 Task: Add a signature Jeffery Brown containing Have a great National Nurses Day, Jeffery Brown to email address softage.2@softage.net and add a folder Test scores
Action: Mouse moved to (463, 368)
Screenshot: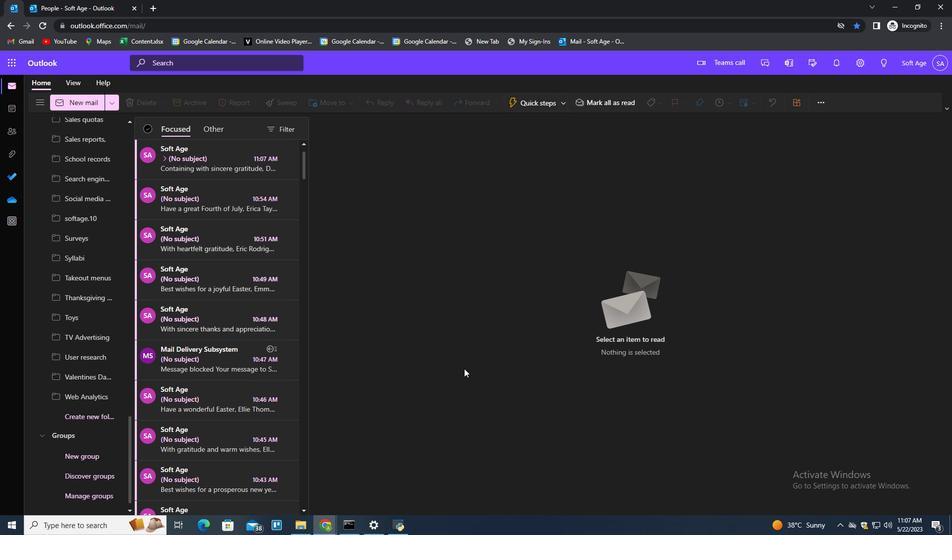 
Action: Mouse scrolled (463, 367) with delta (0, 0)
Screenshot: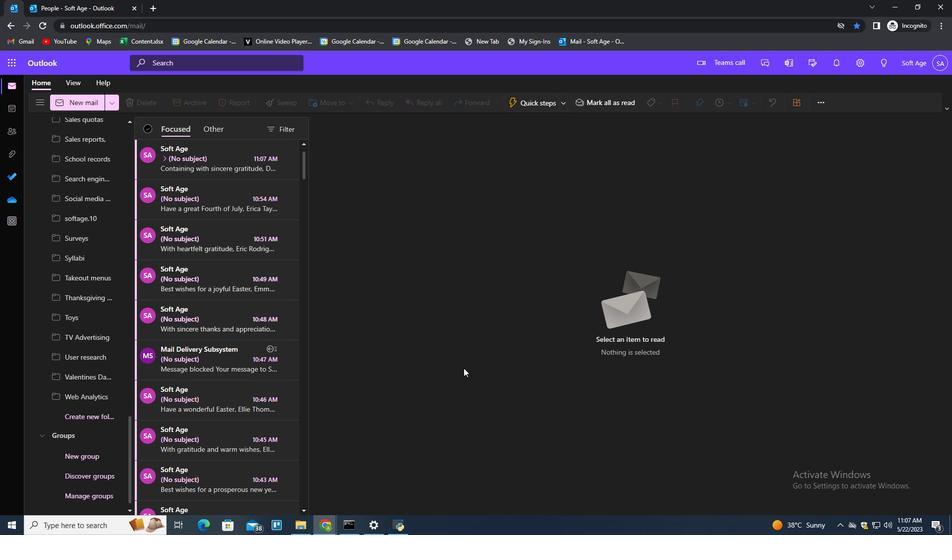 
Action: Mouse moved to (463, 366)
Screenshot: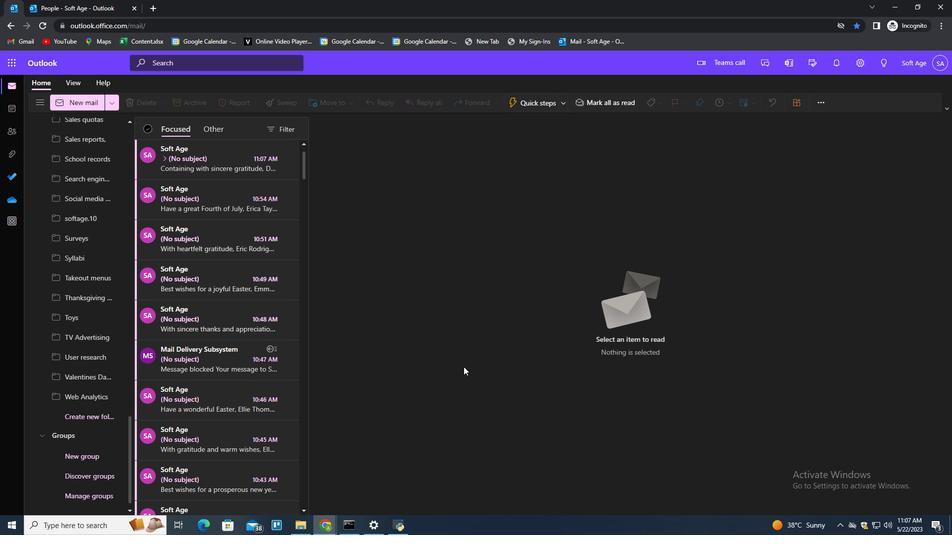 
Action: Key pressed n
Screenshot: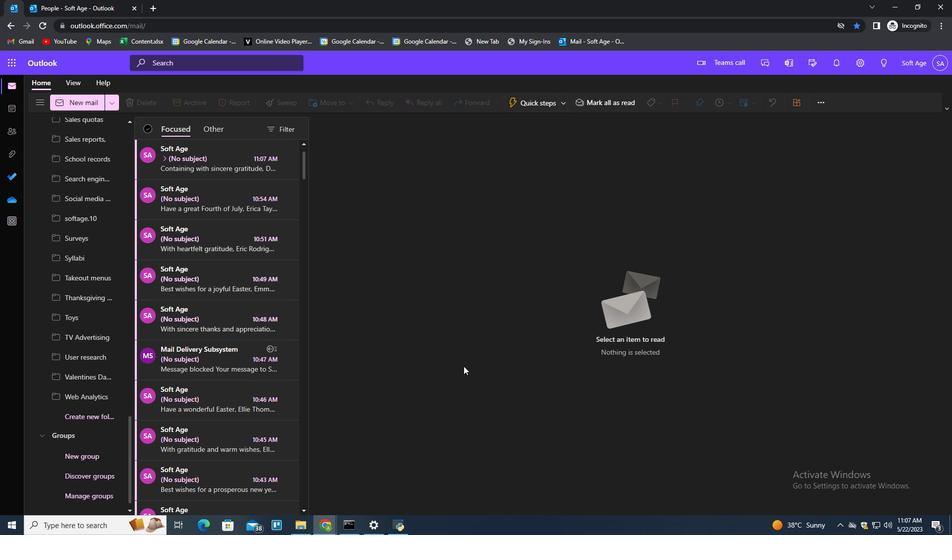 
Action: Mouse moved to (670, 103)
Screenshot: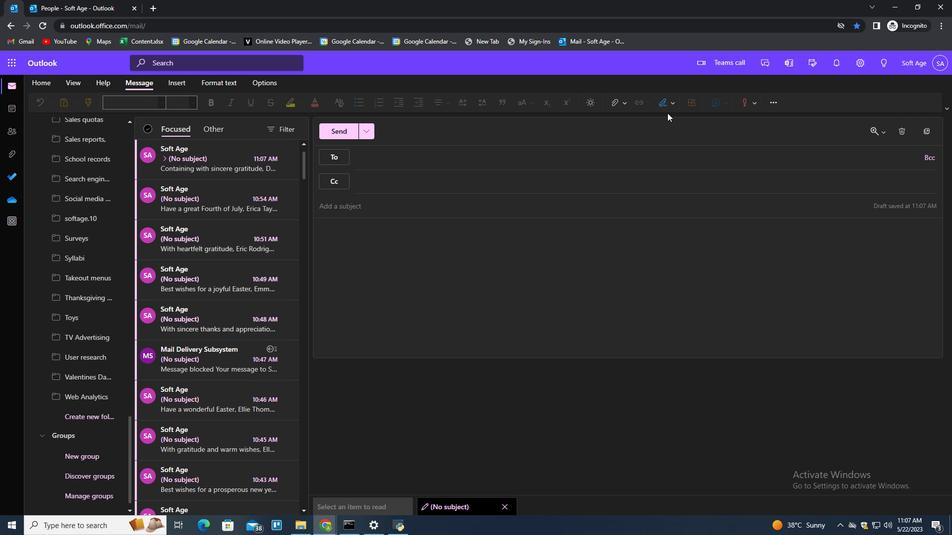 
Action: Mouse pressed left at (670, 103)
Screenshot: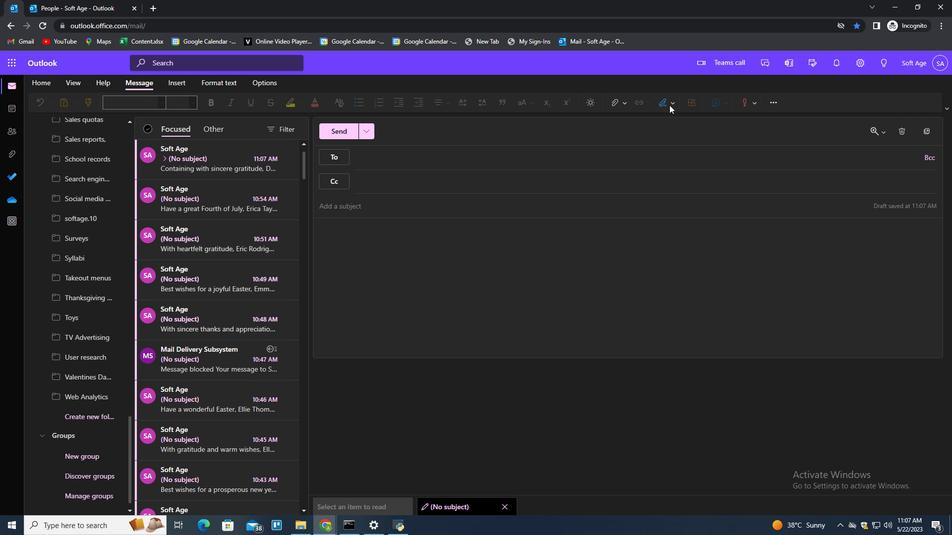 
Action: Mouse moved to (654, 139)
Screenshot: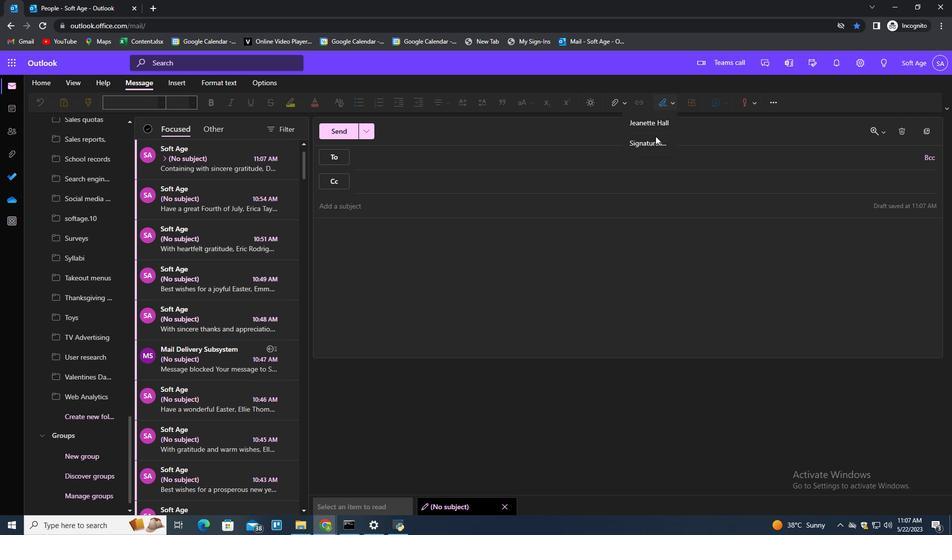 
Action: Mouse pressed left at (654, 139)
Screenshot: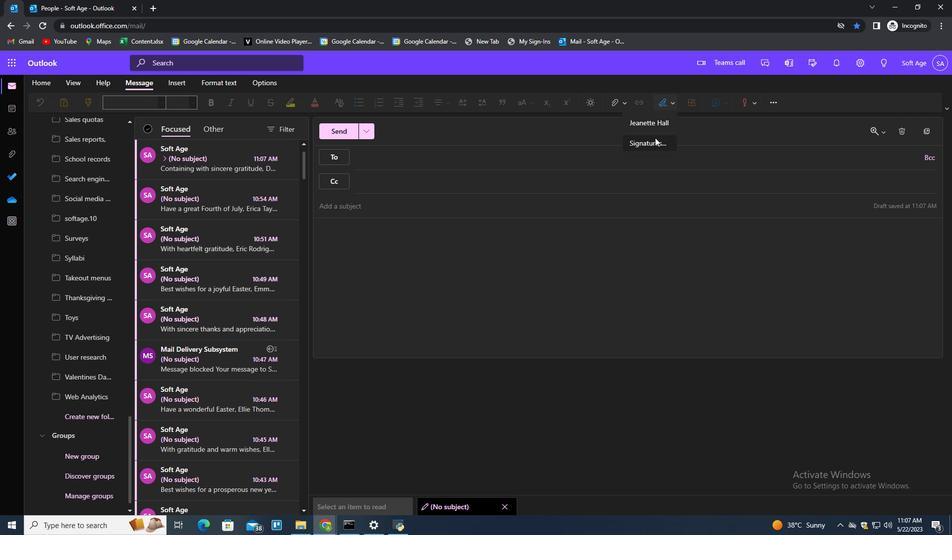
Action: Mouse moved to (677, 186)
Screenshot: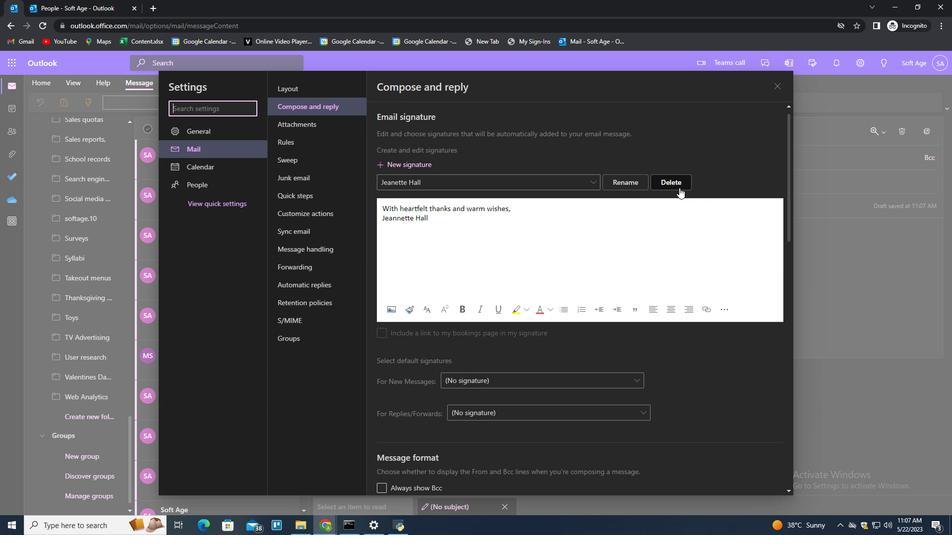 
Action: Mouse pressed left at (677, 186)
Screenshot: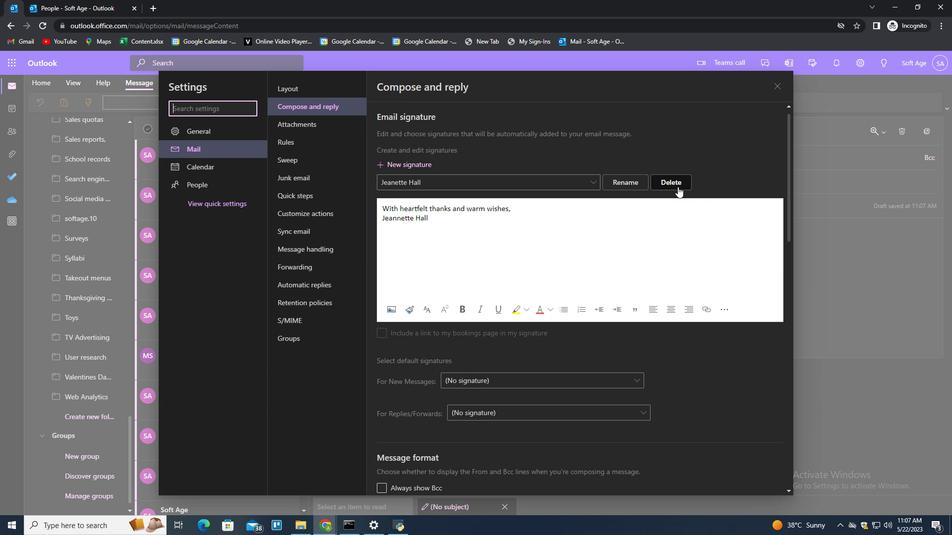 
Action: Mouse moved to (684, 185)
Screenshot: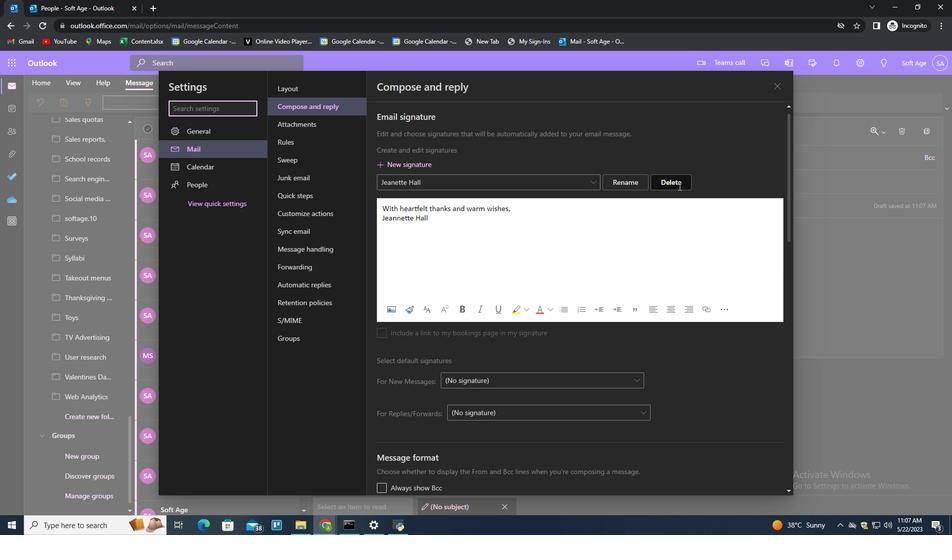 
Action: Mouse pressed left at (684, 185)
Screenshot: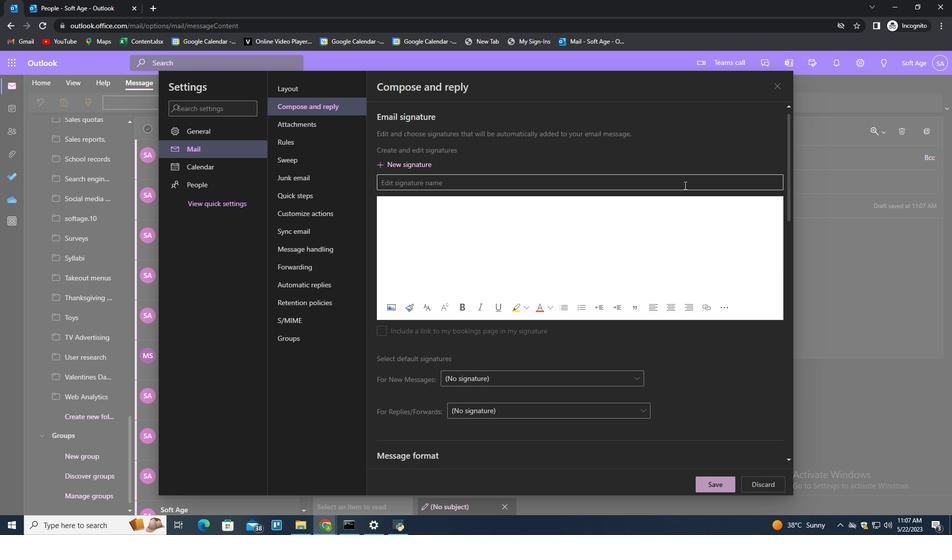 
Action: Key pressed <Key.shift>Brown<Key.space><Key.page_up><Key.home><Key.shift>Jeffery<Key.space><Key.tab><Key.shift>Have<Key.space>a<Key.space>great<Key.space><Key.shift>Natinal<Key.space><Key.shift>Nre<Key.backspace><Key.backspace><Key.backspace><Key.backspace><Key.backspace><Key.backspace><Key.backspace>onal<Key.space><Key.shift><Key.shift><Key.shift><Key.shift><Key.shift><Key.shift><Key.shift><Key.shift><Key.shift><Key.shift><Key.shift><Key.shift>Nurses<Key.space><Key.shift>Day,<Key.shift_r><Key.enter><Key.shift>Jeffery<Key.space><Key.shift>Brown
Screenshot: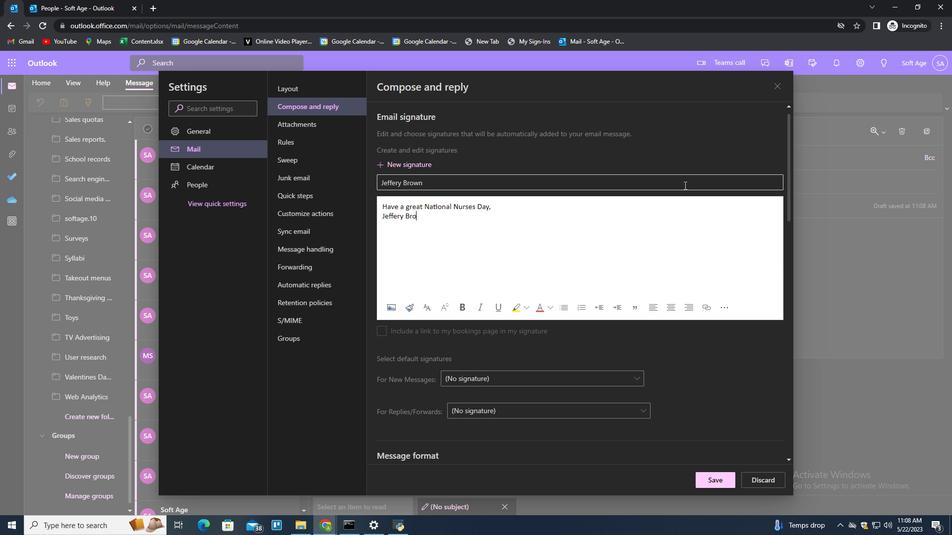 
Action: Mouse moved to (714, 480)
Screenshot: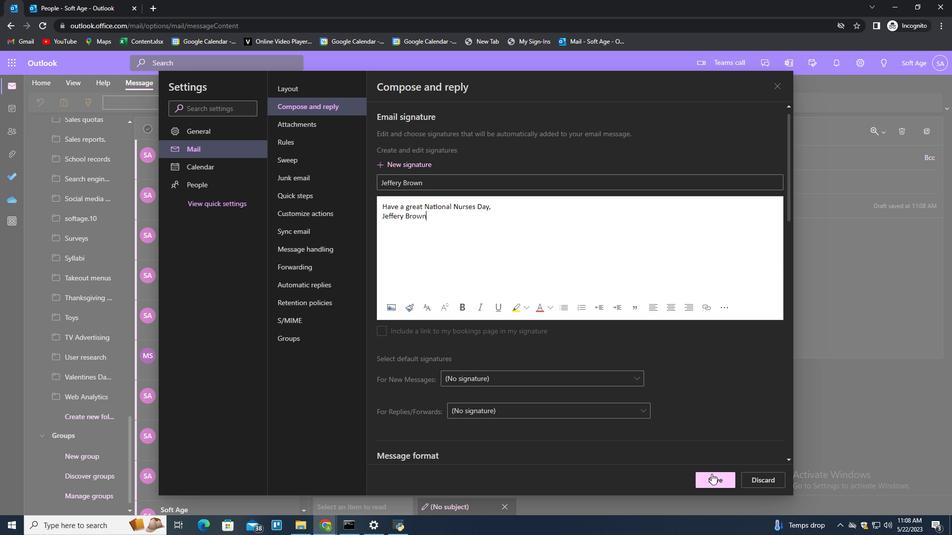 
Action: Mouse pressed left at (714, 480)
Screenshot: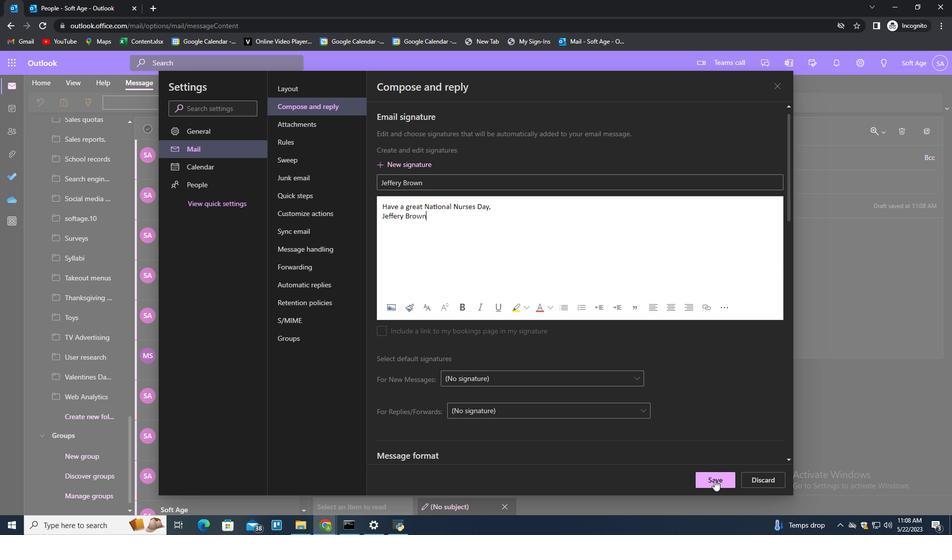 
Action: Mouse moved to (823, 262)
Screenshot: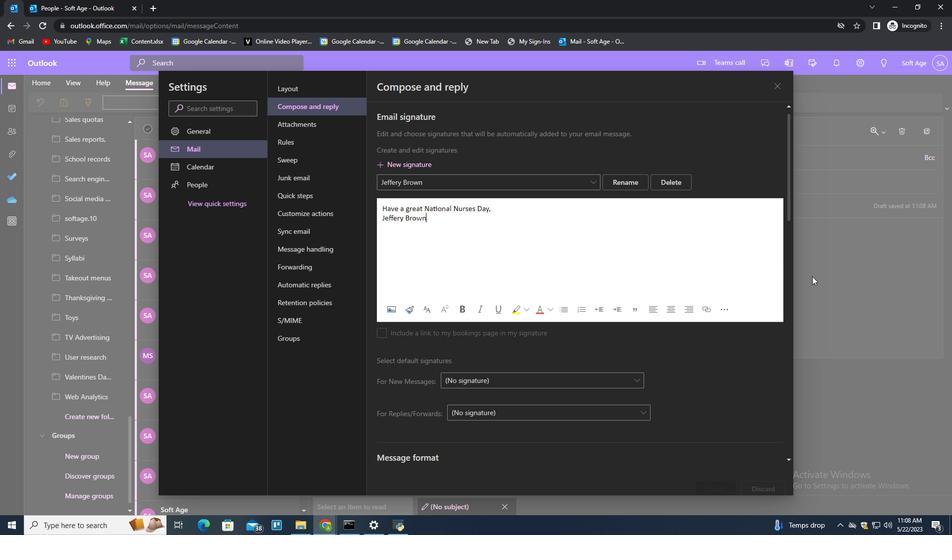 
Action: Mouse pressed left at (823, 262)
Screenshot: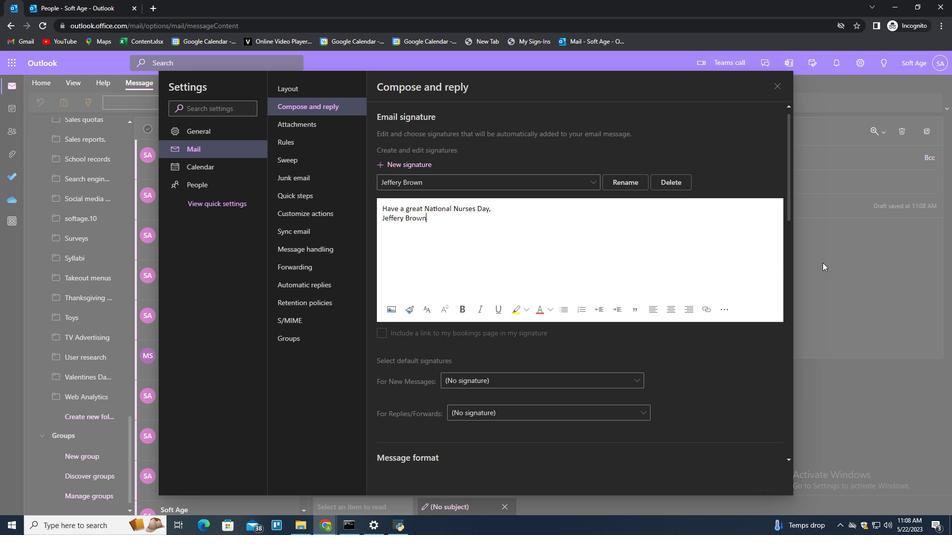 
Action: Mouse moved to (663, 100)
Screenshot: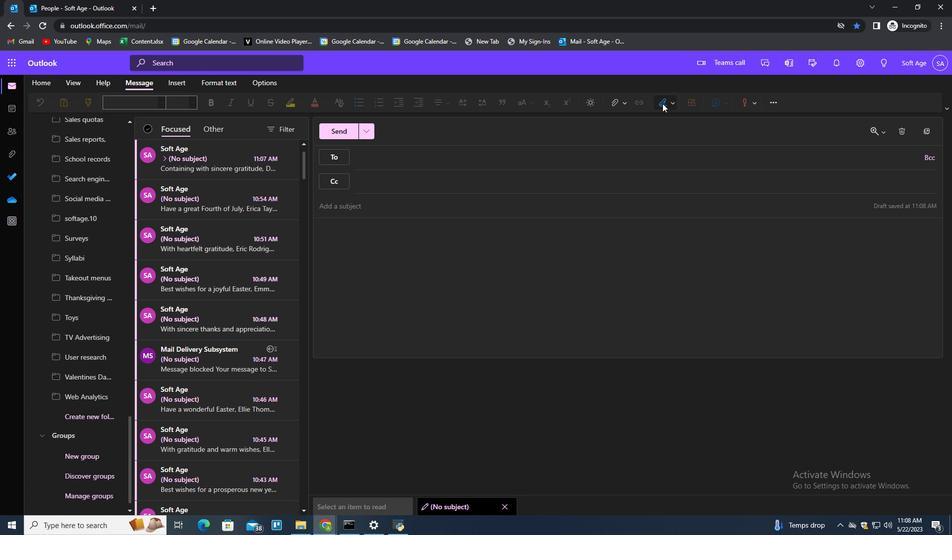 
Action: Mouse pressed left at (663, 100)
Screenshot: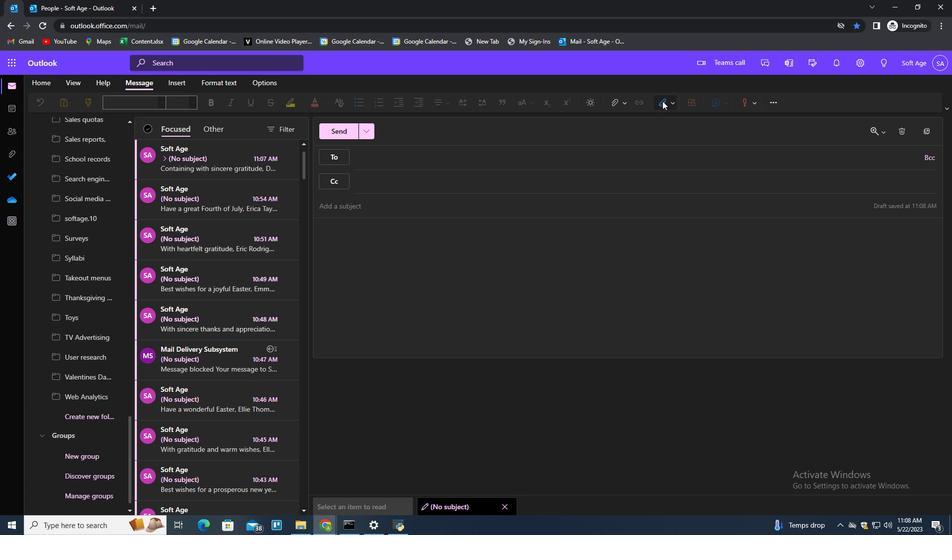 
Action: Mouse moved to (661, 123)
Screenshot: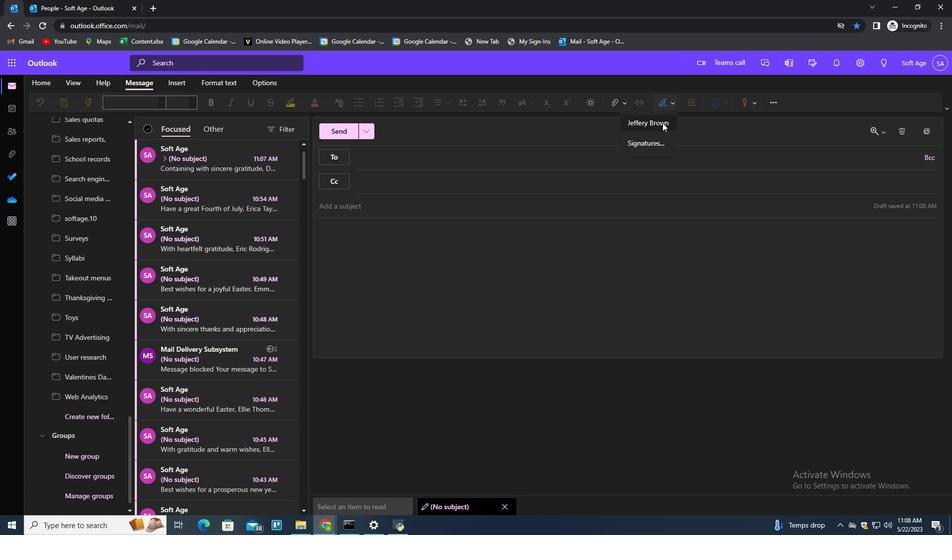 
Action: Mouse pressed left at (661, 123)
Screenshot: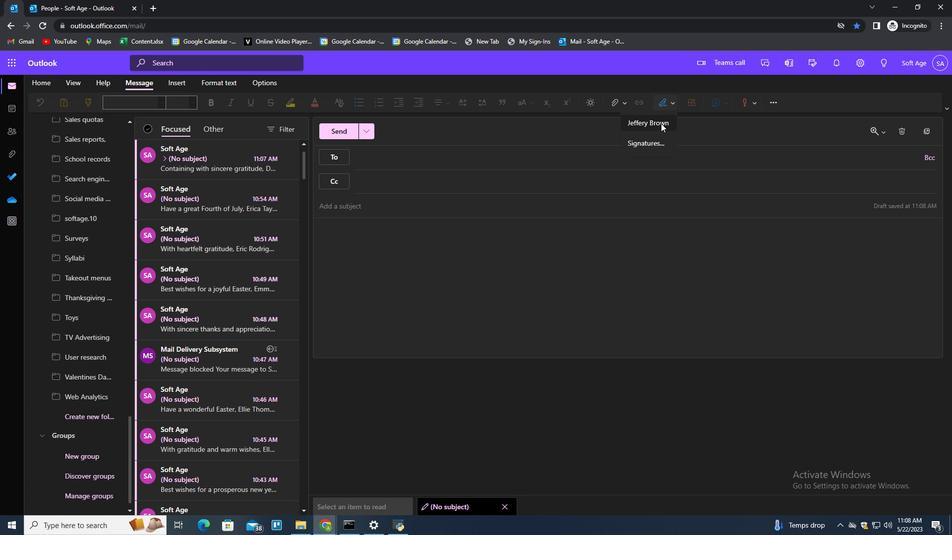 
Action: Mouse moved to (367, 161)
Screenshot: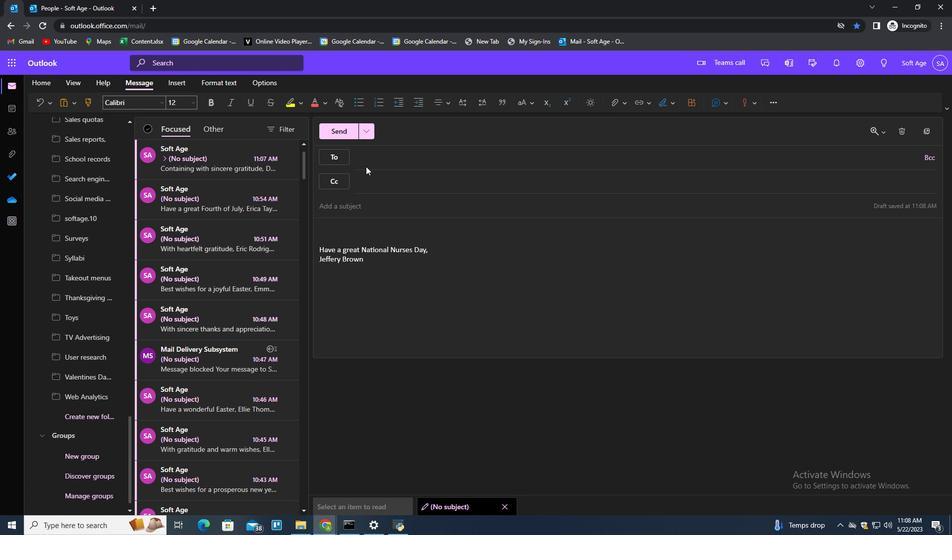 
Action: Mouse pressed left at (367, 161)
Screenshot: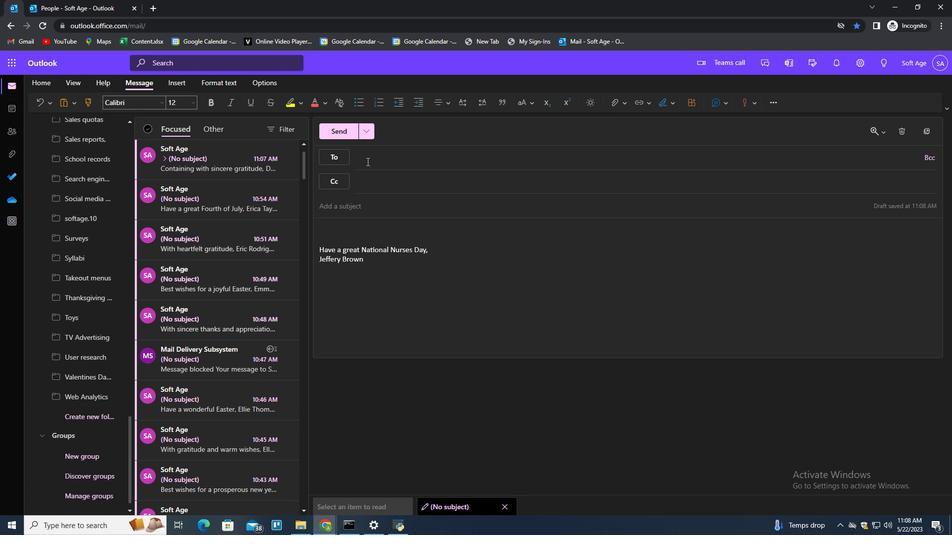 
Action: Key pressed softae<Key.backspace>ge.2<Key.shift>@softage.net<Key.enter>
Screenshot: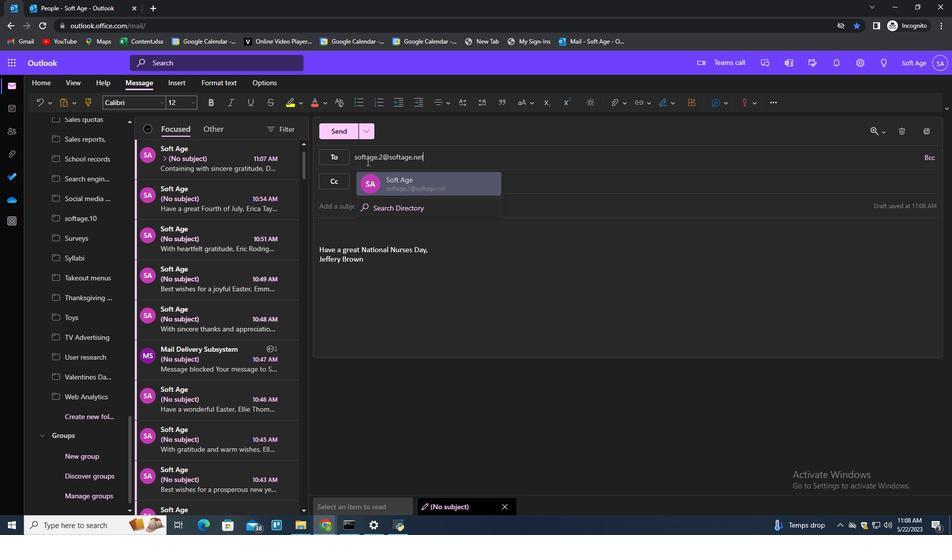 
Action: Mouse scrolled (367, 161) with delta (0, 0)
Screenshot: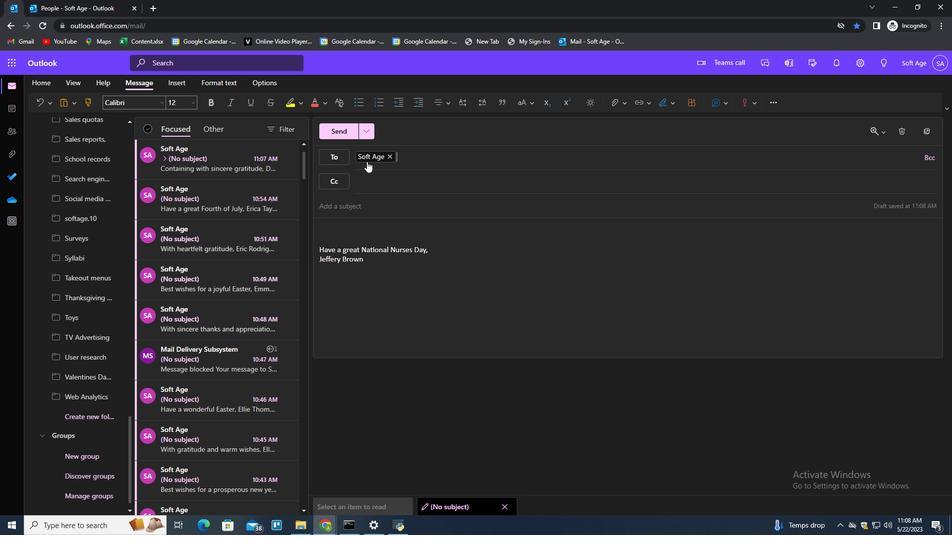 
Action: Mouse scrolled (367, 161) with delta (0, 0)
Screenshot: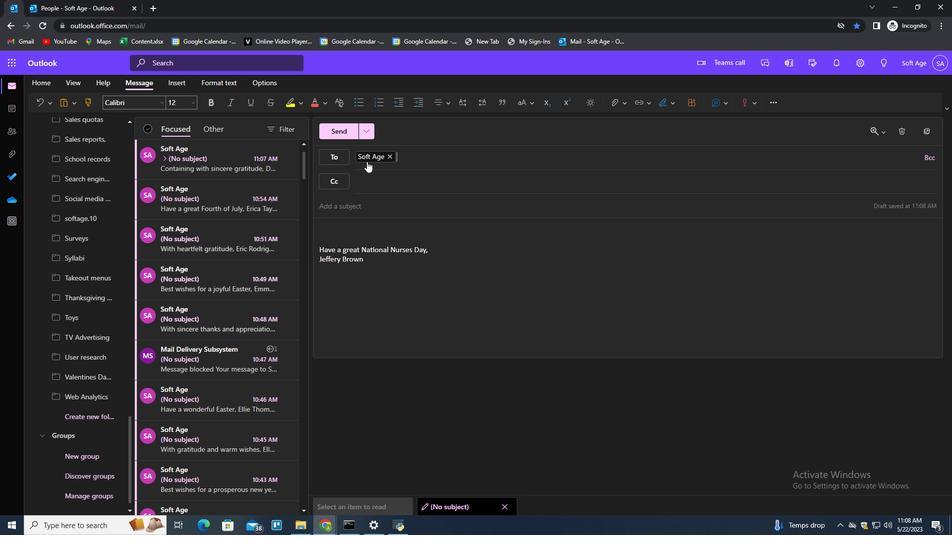 
Action: Mouse moved to (662, 103)
Screenshot: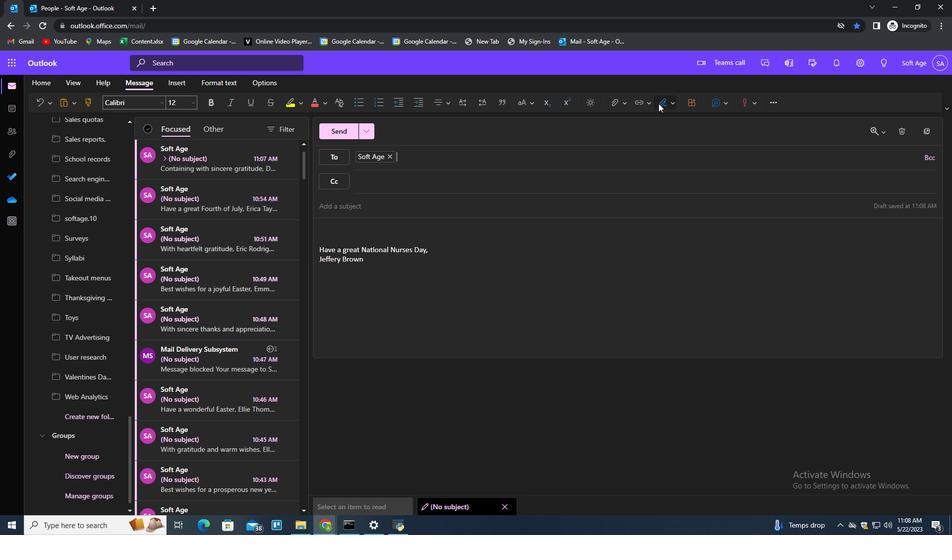 
Action: Mouse pressed left at (662, 103)
Screenshot: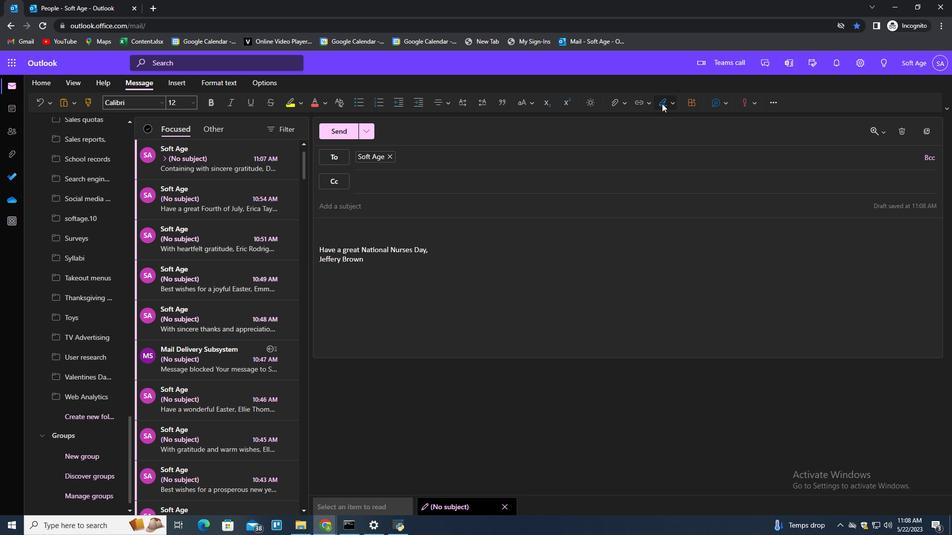 
Action: Mouse moved to (622, 105)
Screenshot: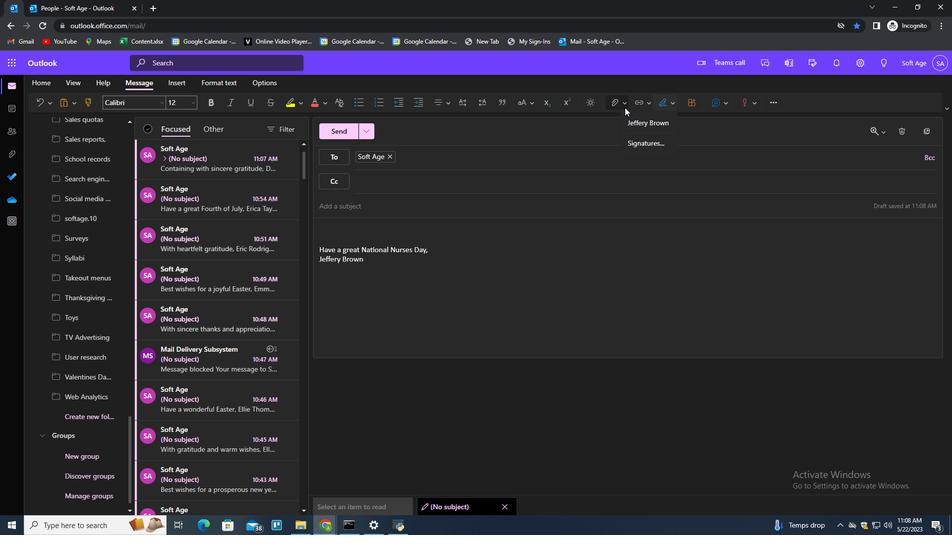 
Action: Mouse pressed left at (622, 105)
Screenshot: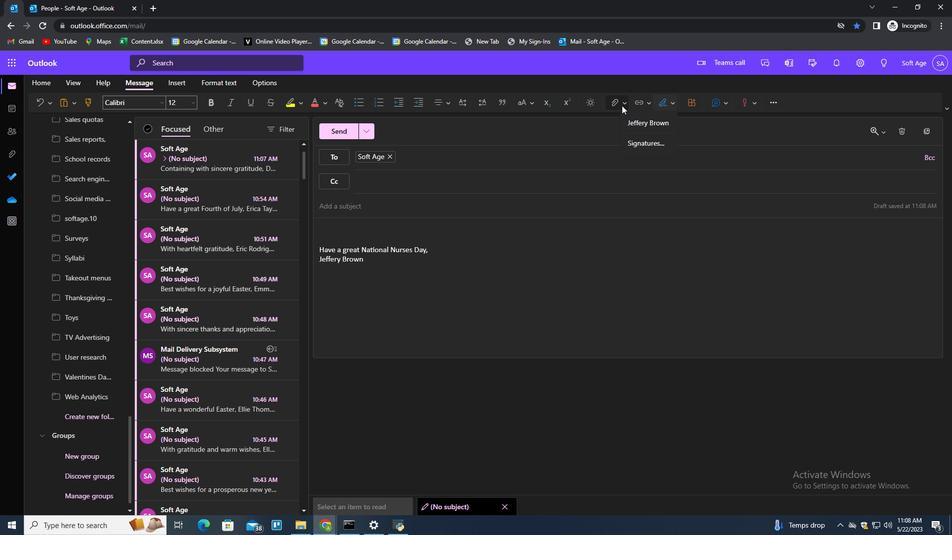 
Action: Mouse moved to (620, 212)
Screenshot: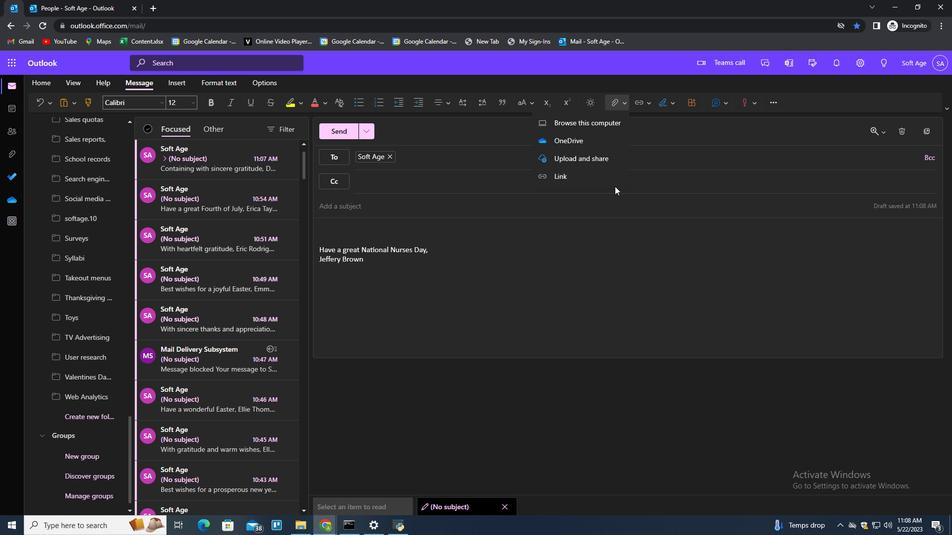 
Action: Mouse pressed left at (620, 212)
Screenshot: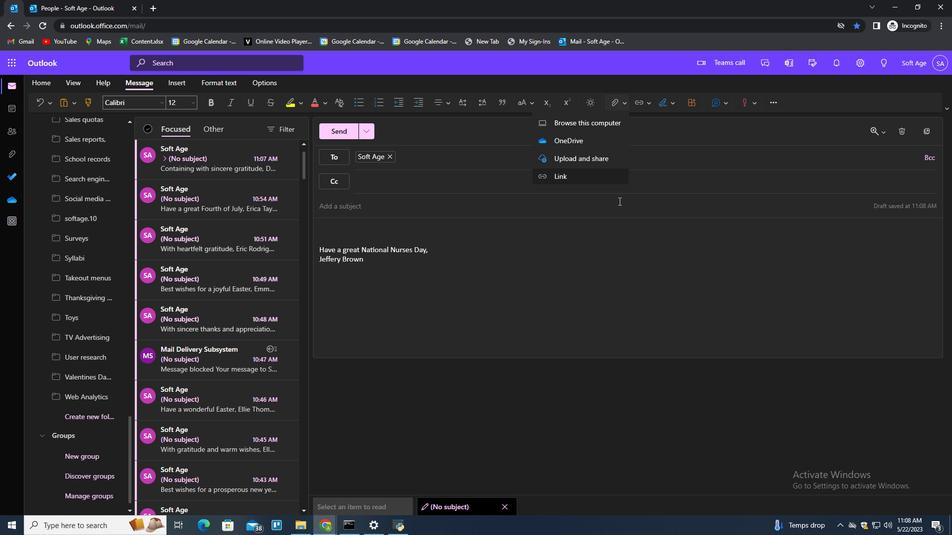 
Action: Mouse moved to (110, 407)
Screenshot: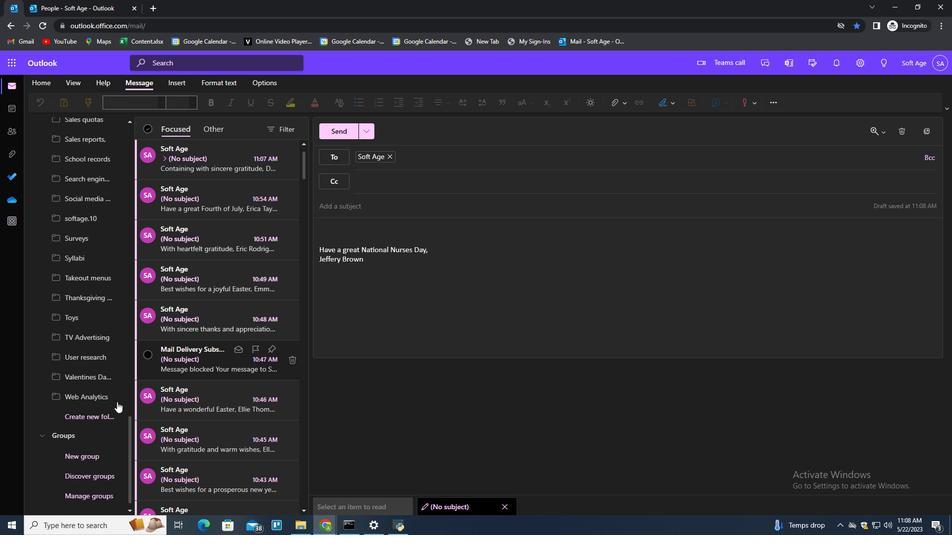 
Action: Mouse scrolled (110, 406) with delta (0, 0)
Screenshot: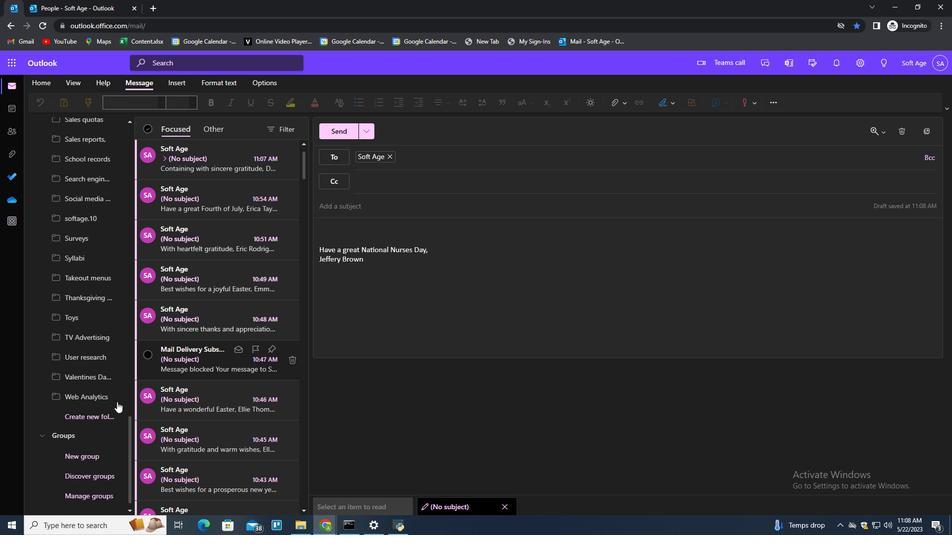 
Action: Mouse moved to (109, 407)
Screenshot: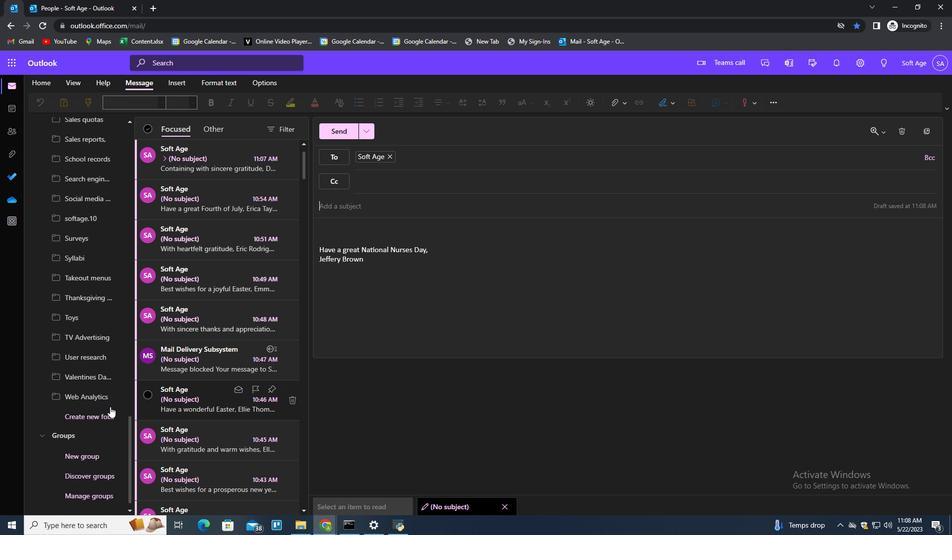 
Action: Mouse scrolled (109, 406) with delta (0, 0)
Screenshot: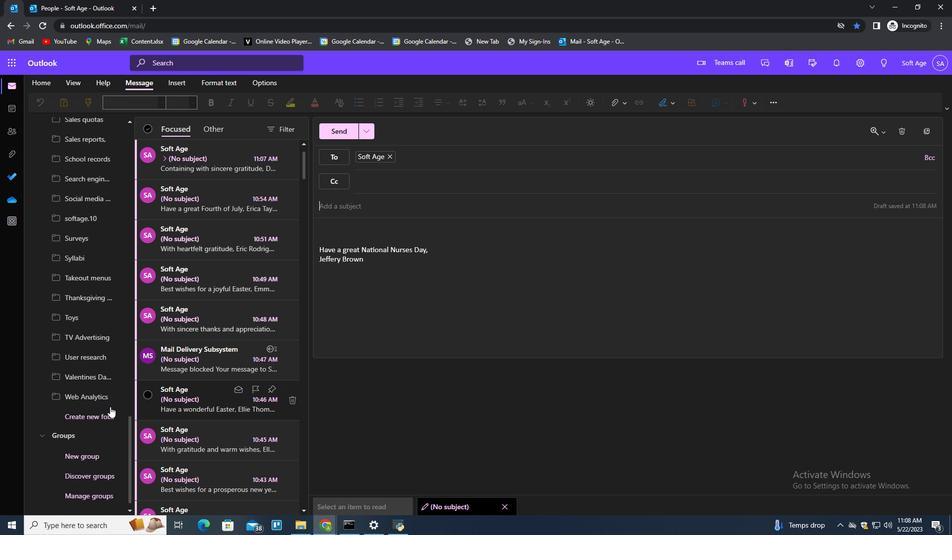 
Action: Mouse moved to (105, 410)
Screenshot: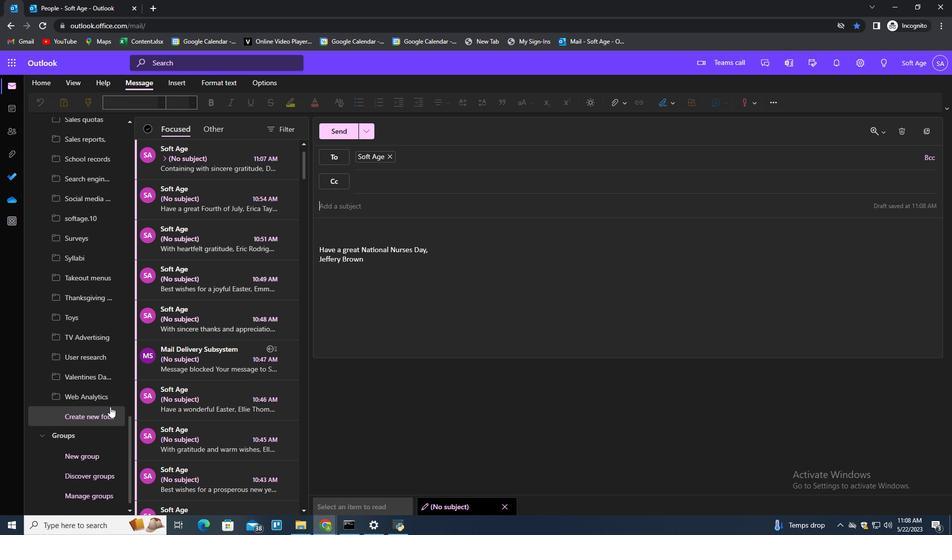 
Action: Mouse scrolled (105, 409) with delta (0, 0)
Screenshot: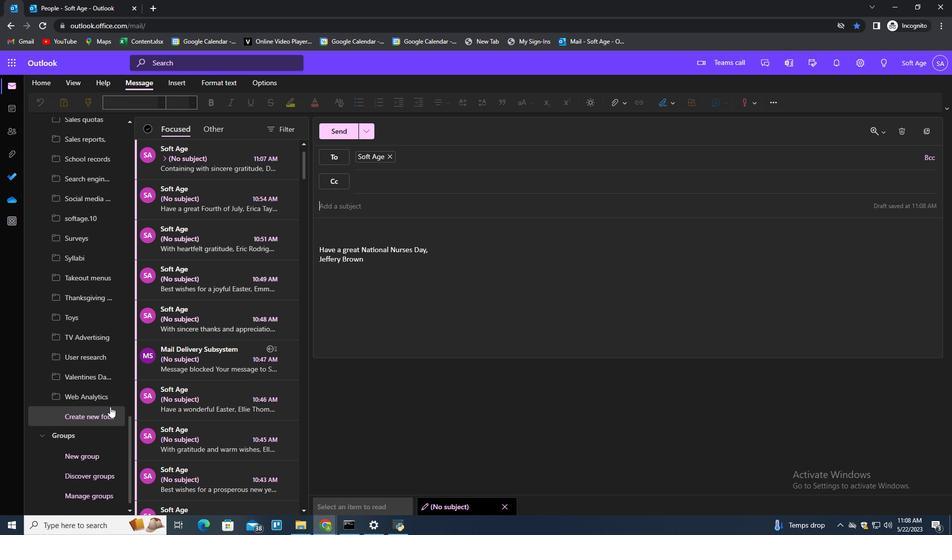
Action: Mouse moved to (80, 413)
Screenshot: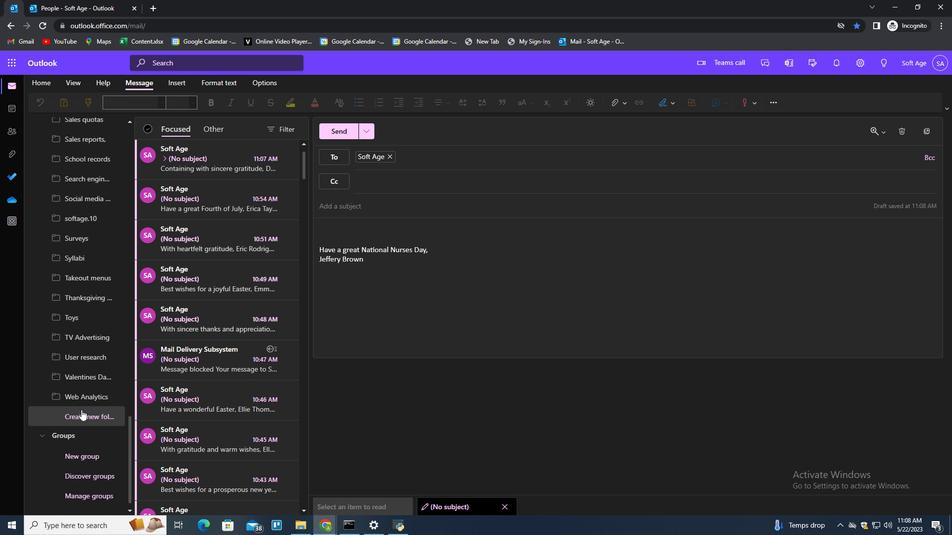 
Action: Mouse pressed left at (80, 413)
Screenshot: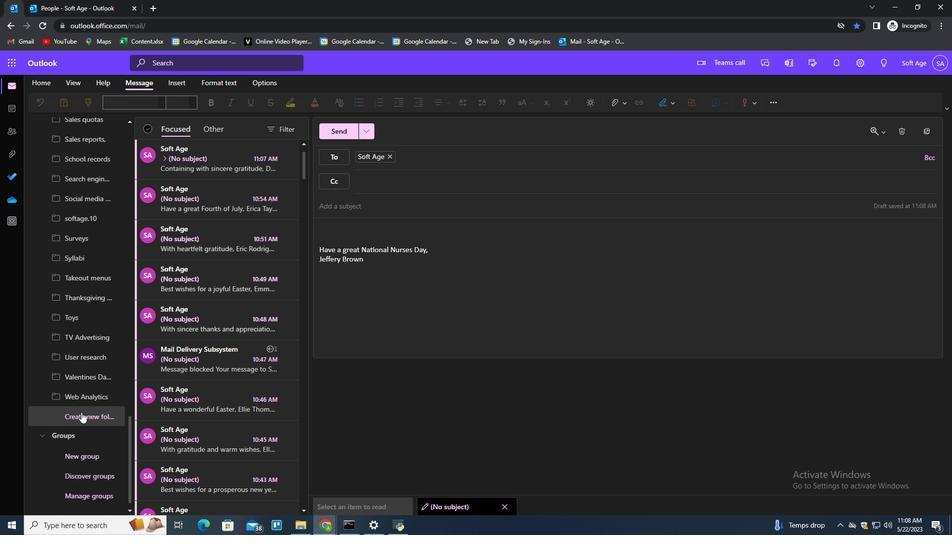 
Action: Key pressed <Key.shift>Test<Key.space>soe<Key.backspace>res====<Key.backspace><Key.backspace><Key.backspace><Key.backspace><Key.backspace><Key.backspace><Key.backspace><Key.backspace>cores<Key.enter>
Screenshot: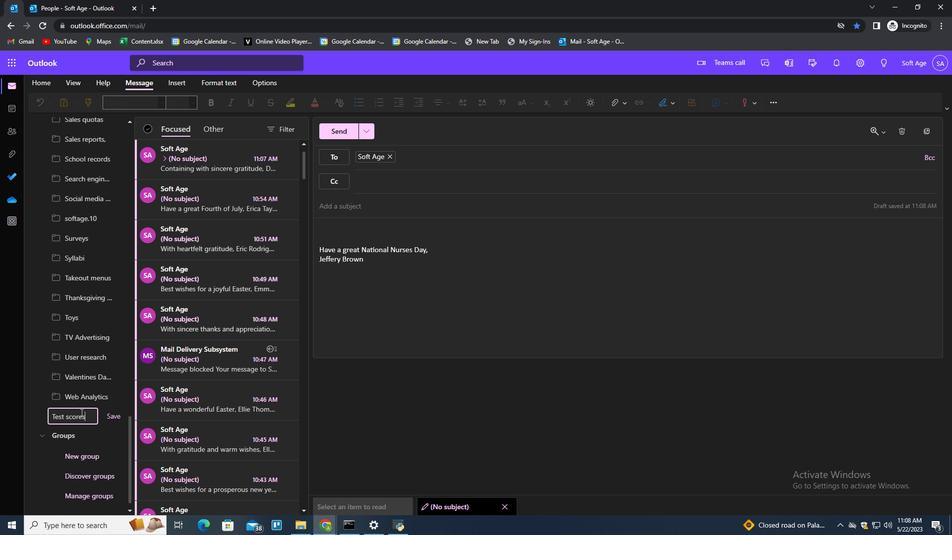 
